 Task: Add skill "Problem-solving".
Action: Mouse moved to (684, 90)
Screenshot: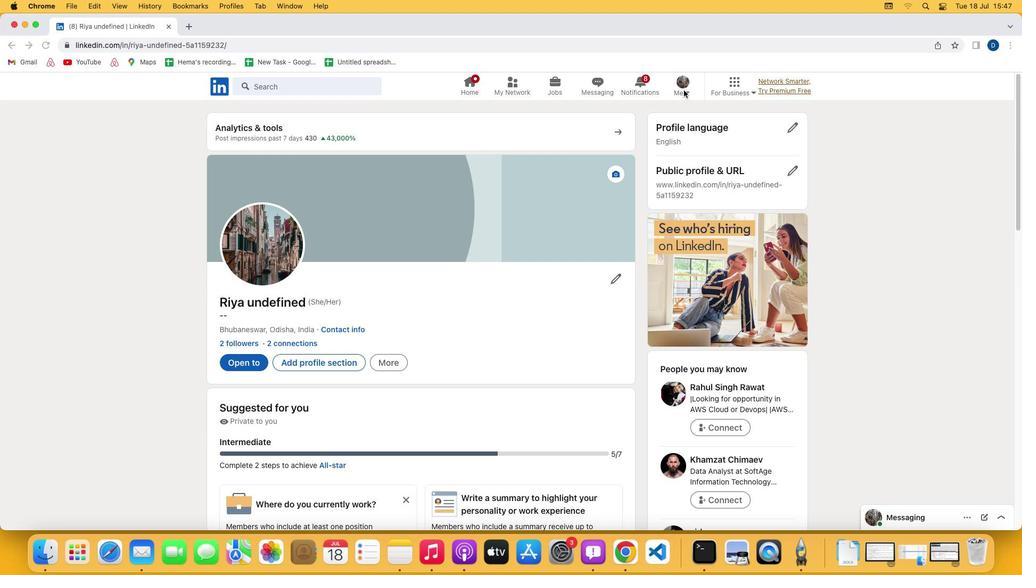 
Action: Mouse pressed left at (684, 90)
Screenshot: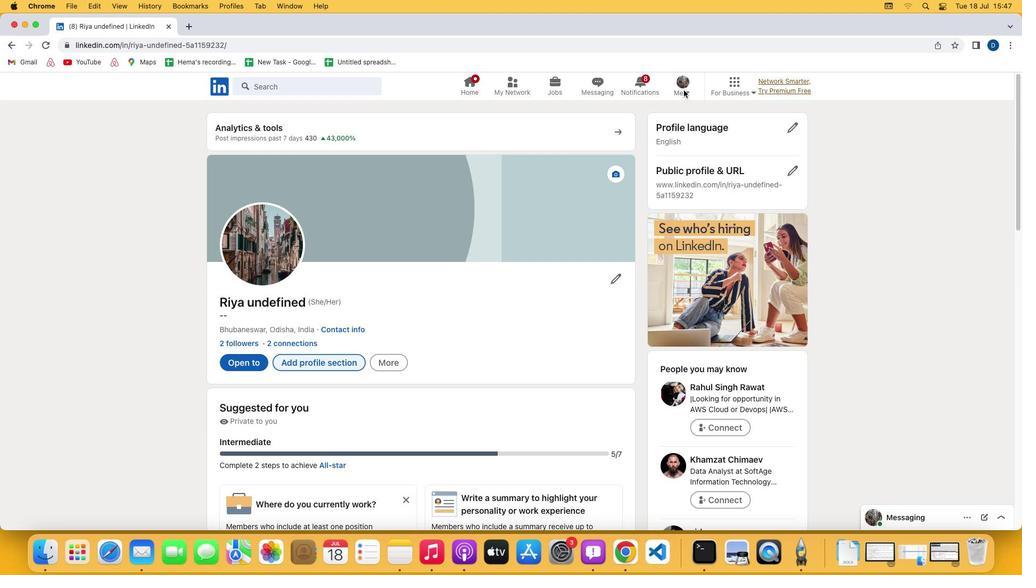 
Action: Mouse moved to (685, 92)
Screenshot: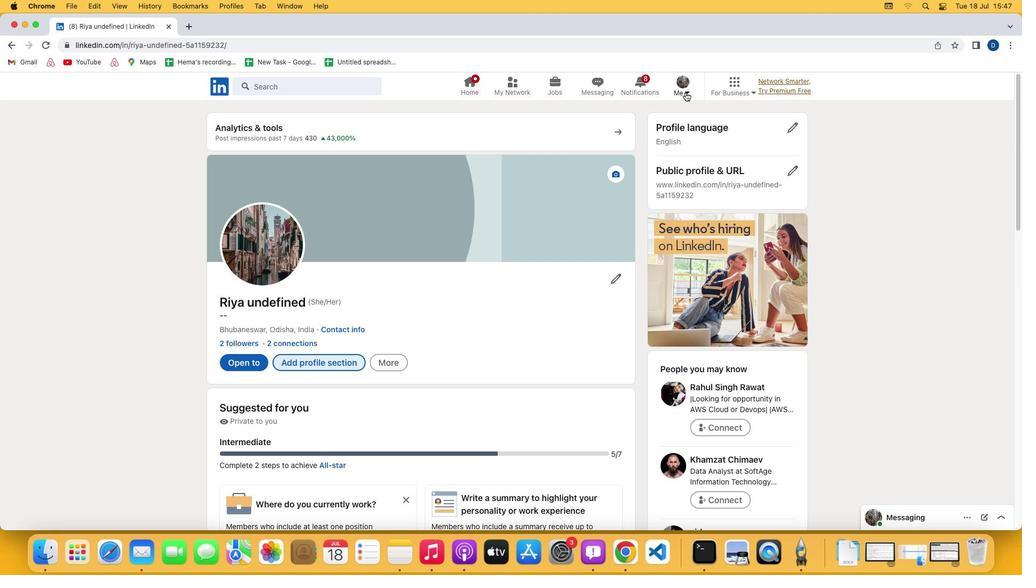 
Action: Mouse pressed left at (685, 92)
Screenshot: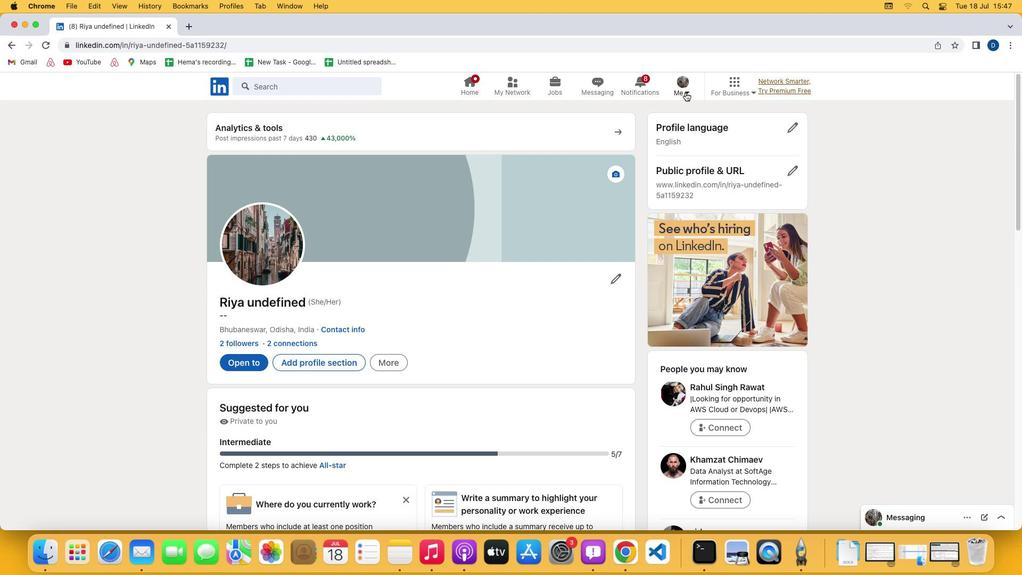 
Action: Mouse moved to (657, 149)
Screenshot: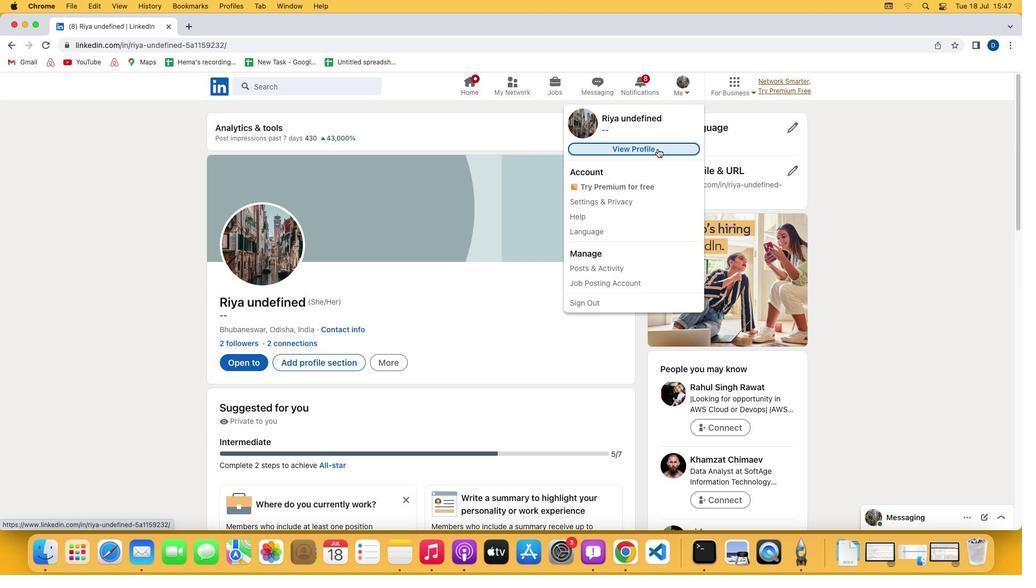 
Action: Mouse pressed left at (657, 149)
Screenshot: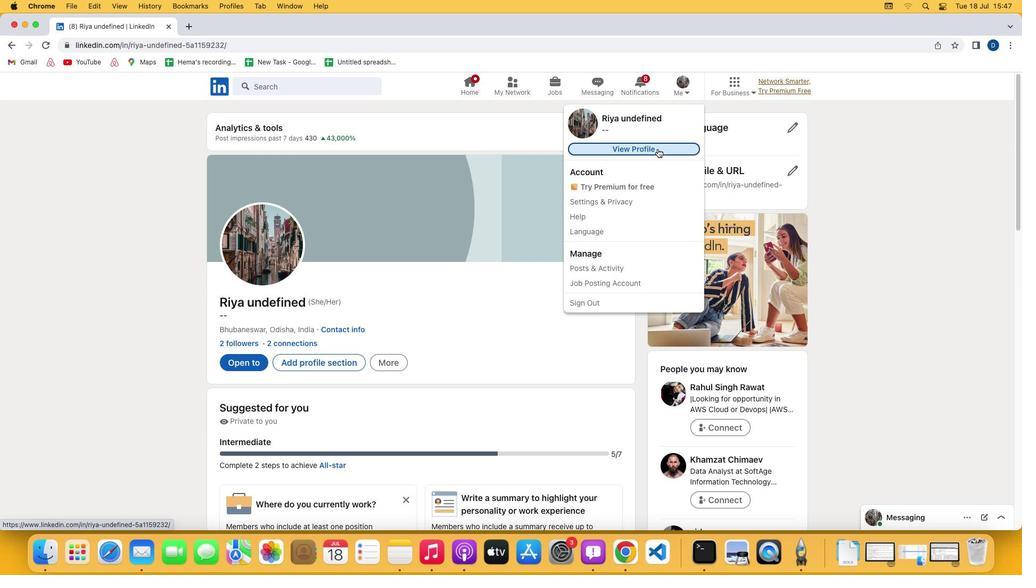 
Action: Mouse moved to (334, 366)
Screenshot: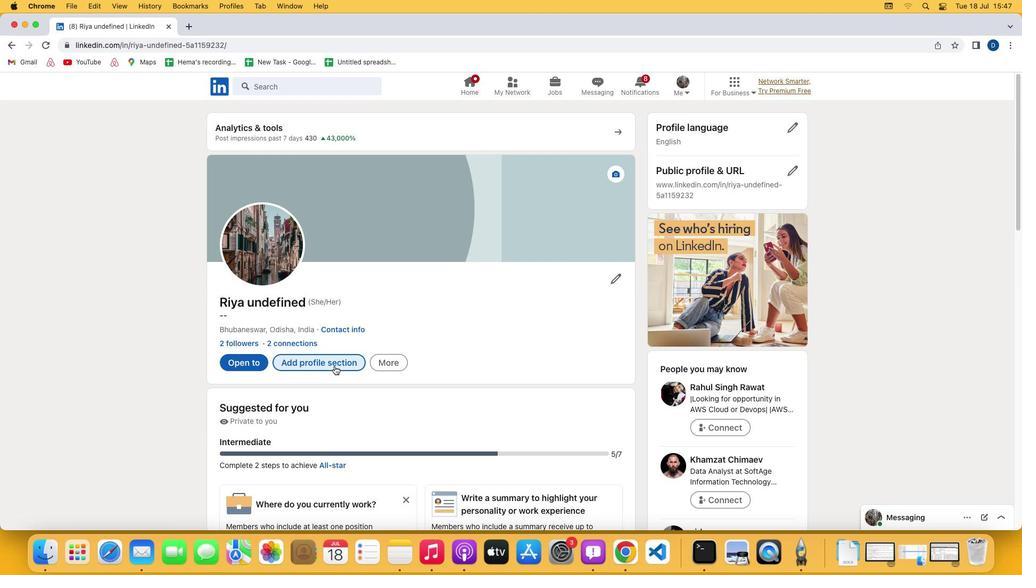 
Action: Mouse pressed left at (334, 366)
Screenshot: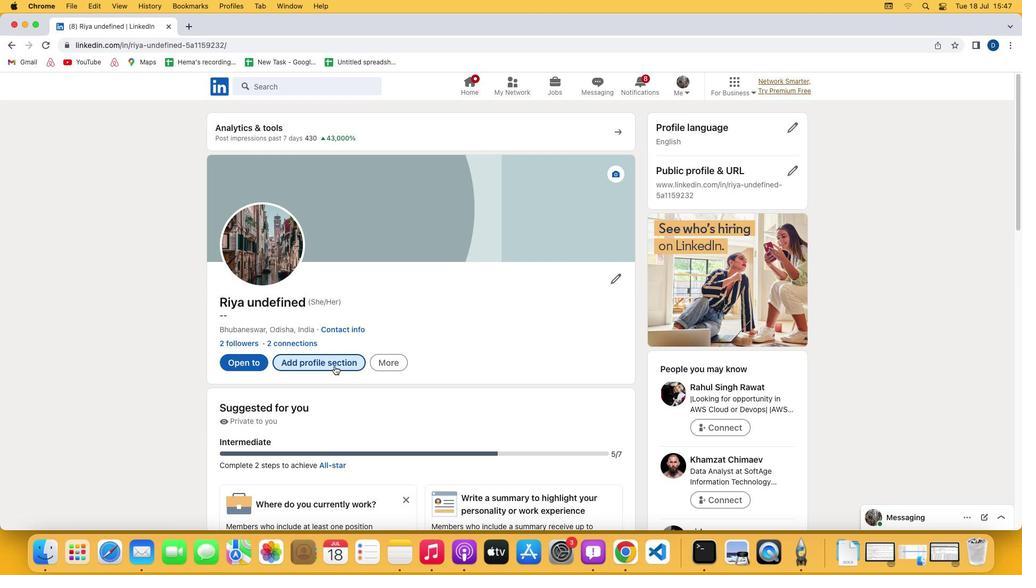 
Action: Mouse moved to (394, 282)
Screenshot: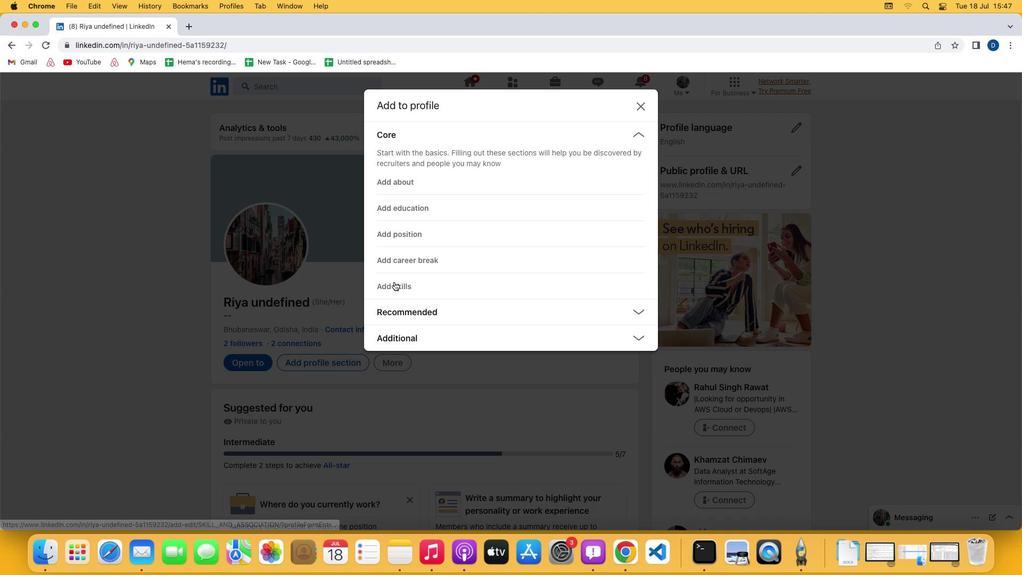 
Action: Mouse pressed left at (394, 282)
Screenshot: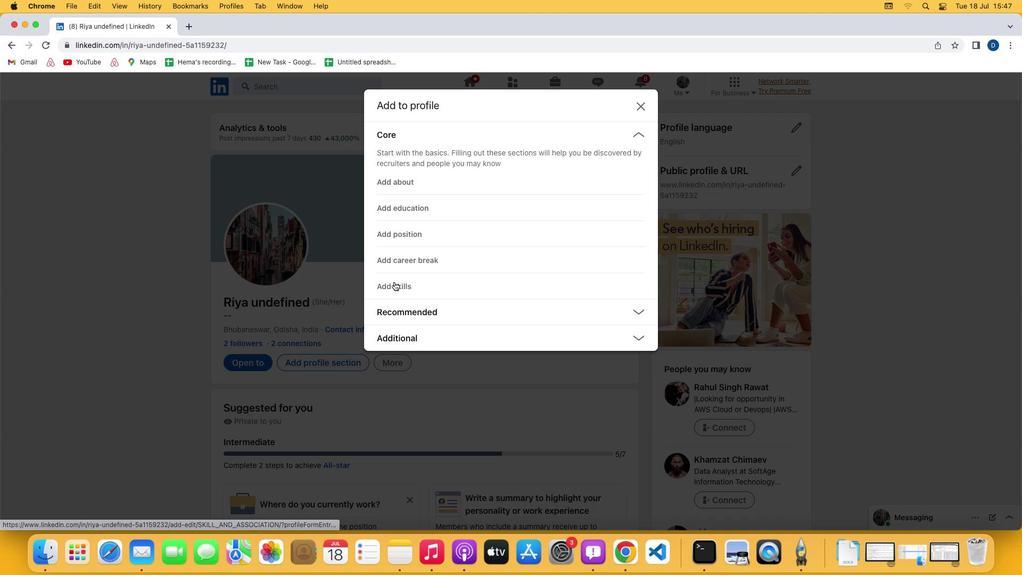 
Action: Mouse moved to (361, 169)
Screenshot: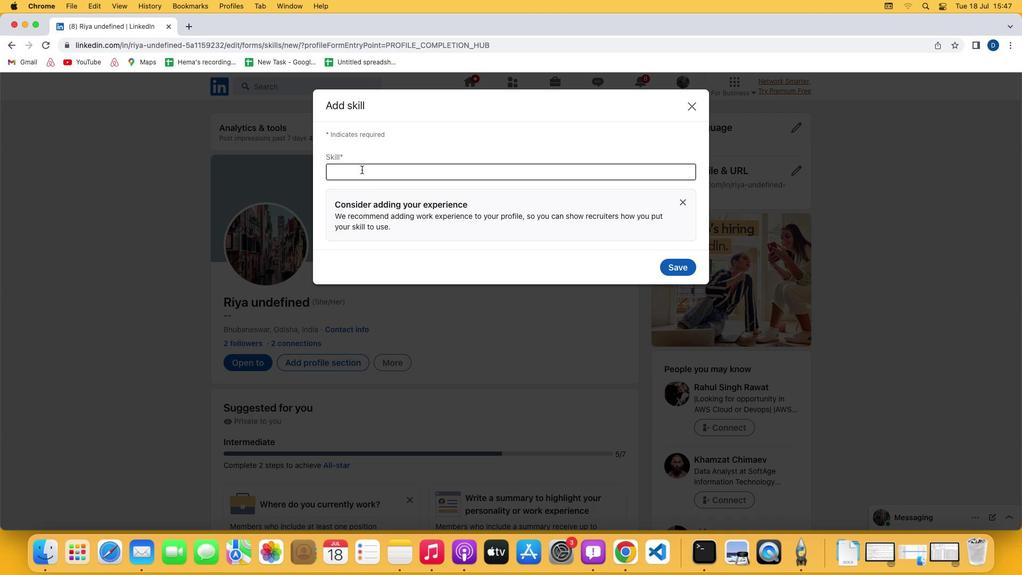 
Action: Mouse pressed left at (361, 169)
Screenshot: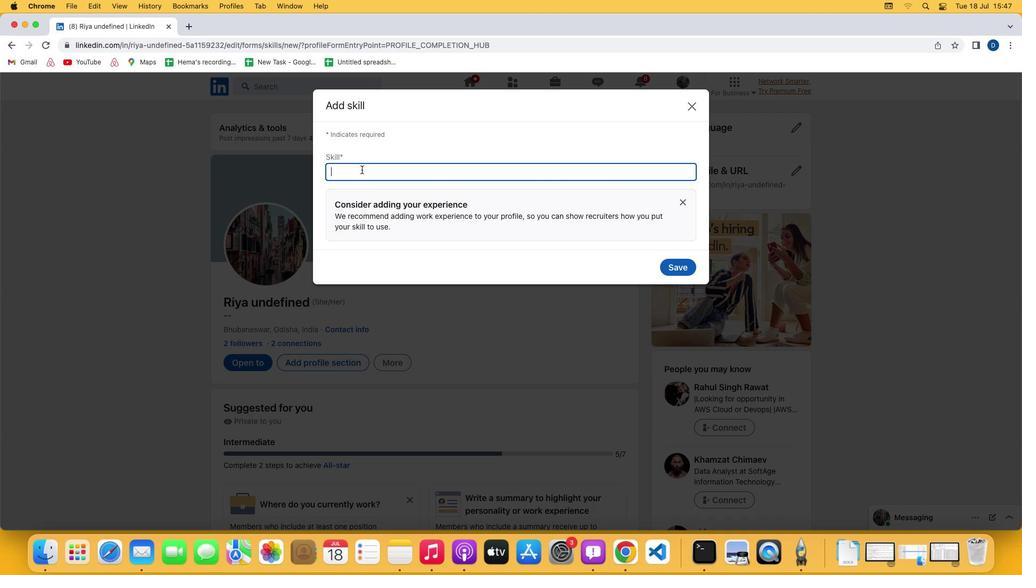 
Action: Key pressed Key.shift'P''r''o''b''l''e''m''-''s''o''l''v''i''n''g'
Screenshot: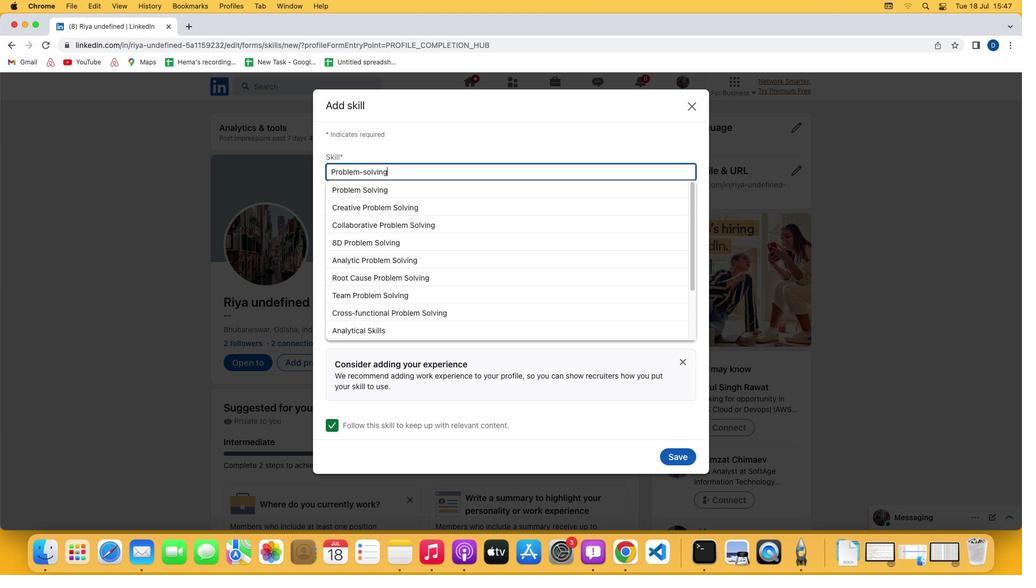 
Action: Mouse moved to (330, 186)
Screenshot: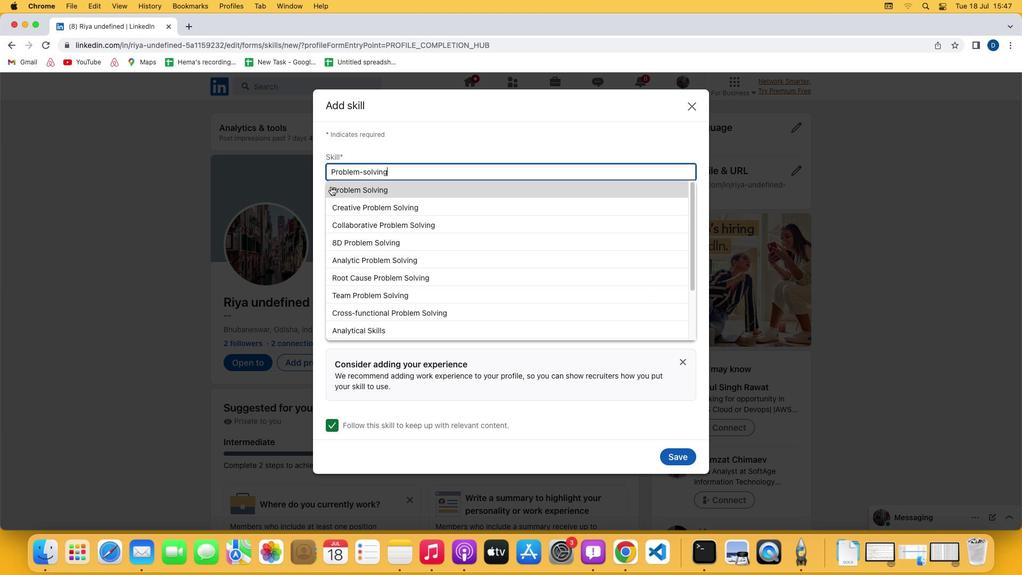 
Action: Mouse pressed left at (330, 186)
Screenshot: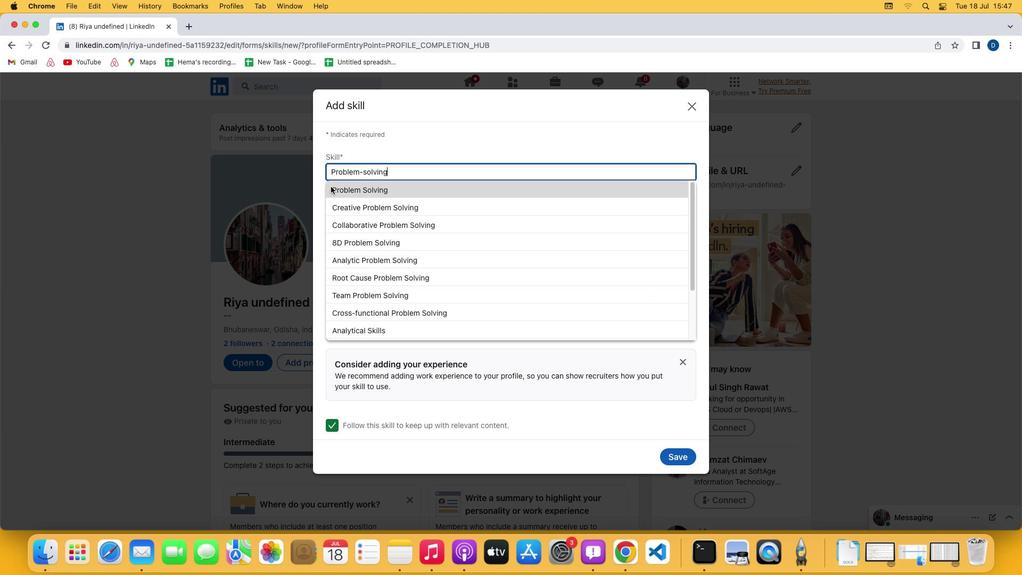 
Action: Mouse moved to (682, 235)
Screenshot: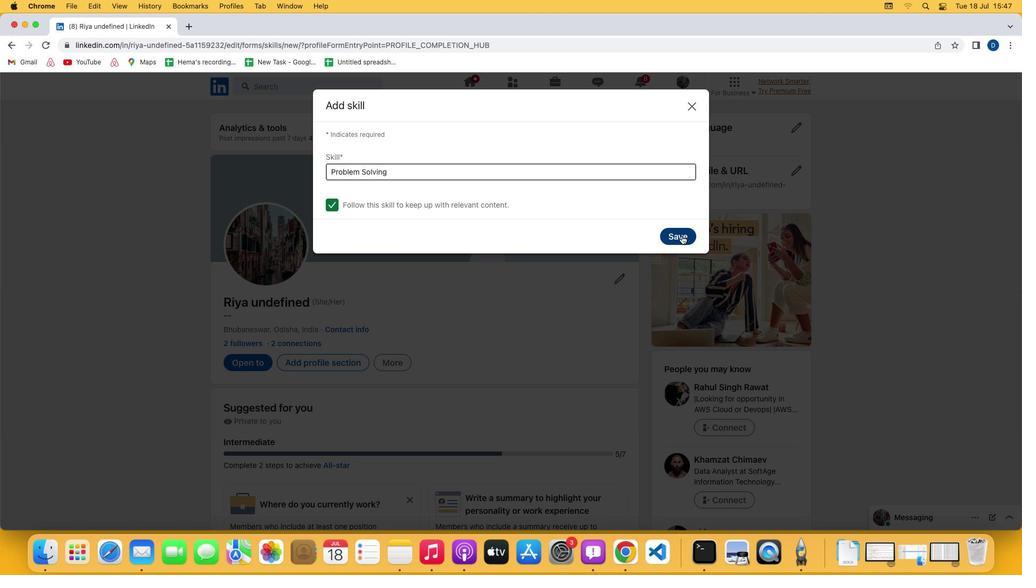 
Action: Mouse pressed left at (682, 235)
Screenshot: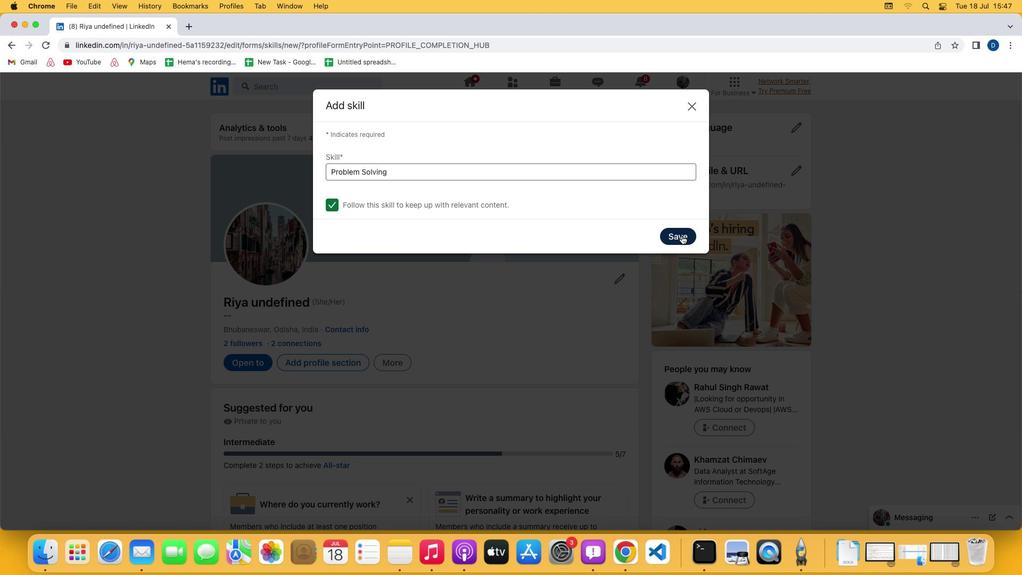 
